 Task: Create Board Newsletter Design to Workspace Digital Product Management. Create Board Customer Journey Optimization to Workspace Digital Product Management. Create Board Product Launch Strategy and Execution to Workspace Digital Product Management
Action: Mouse moved to (435, 71)
Screenshot: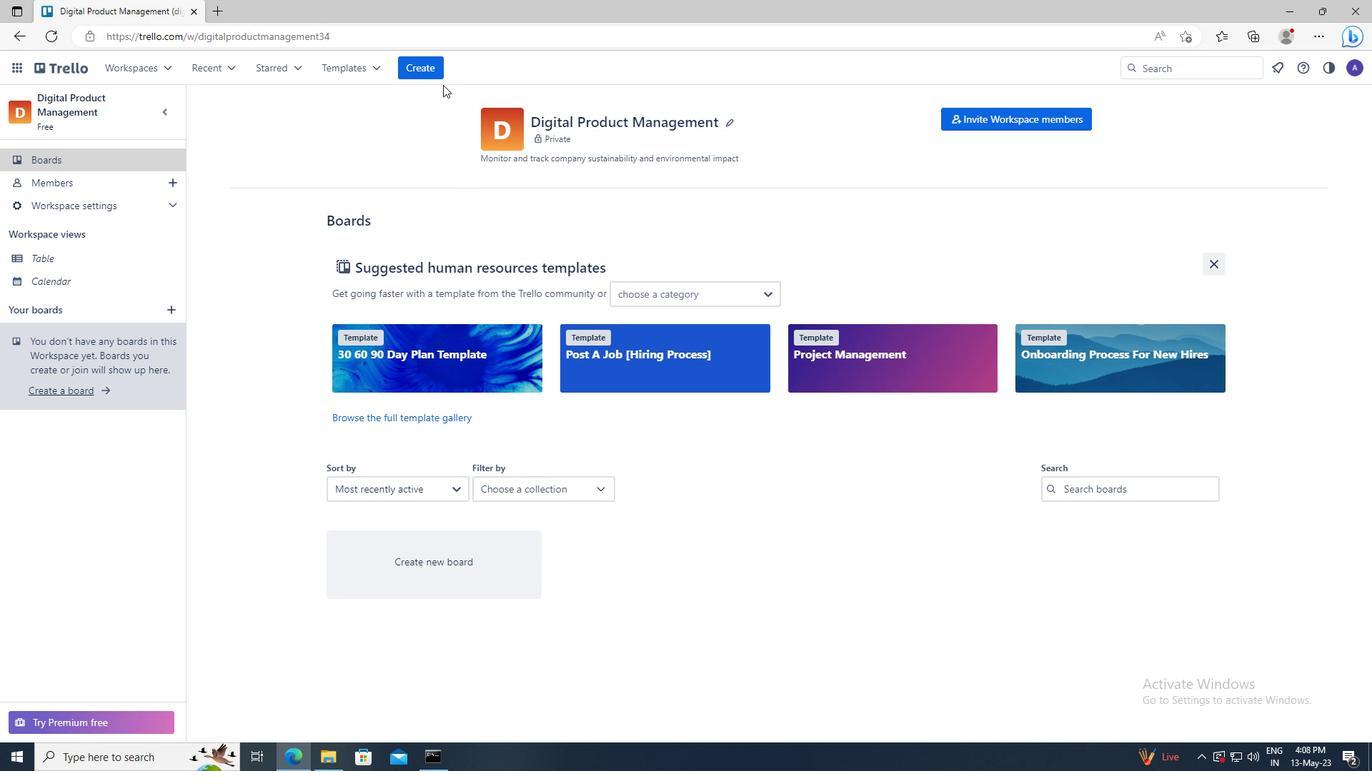 
Action: Mouse pressed left at (435, 71)
Screenshot: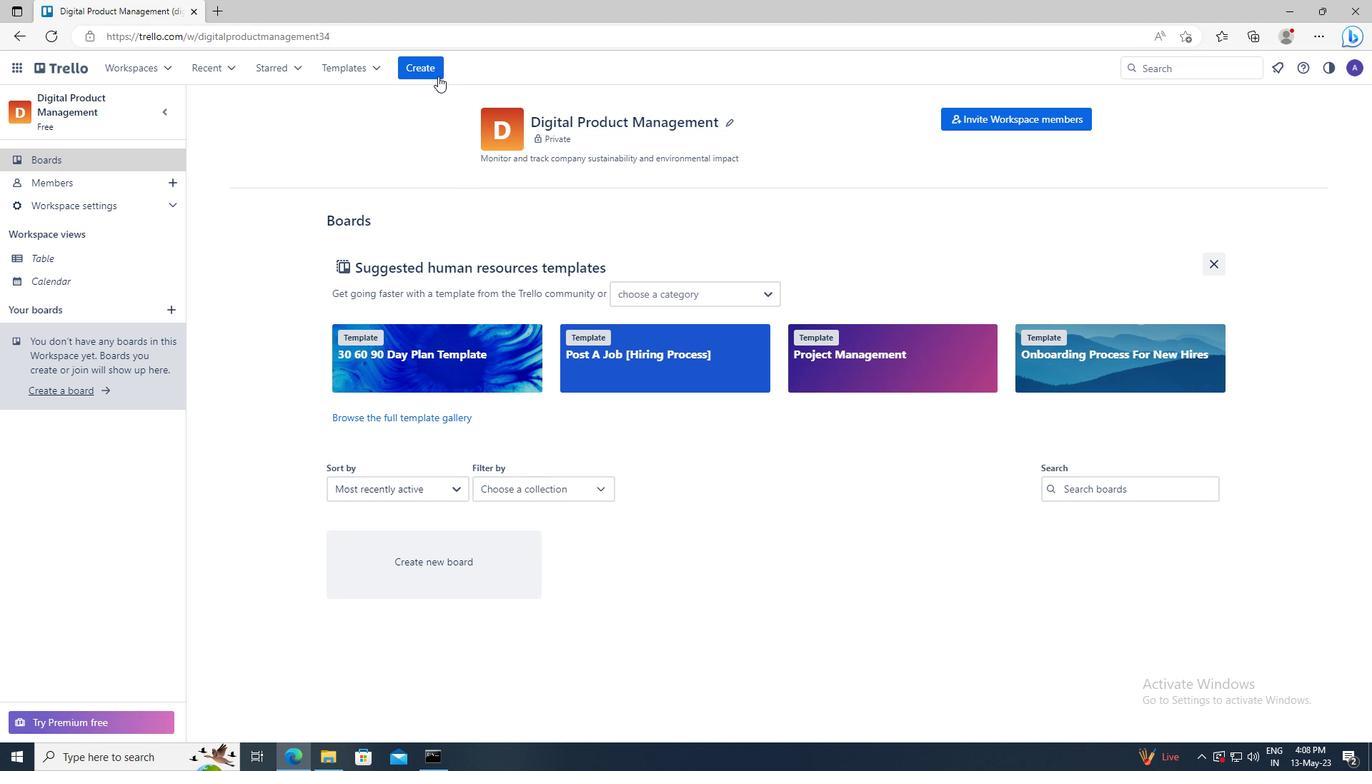 
Action: Mouse moved to (449, 117)
Screenshot: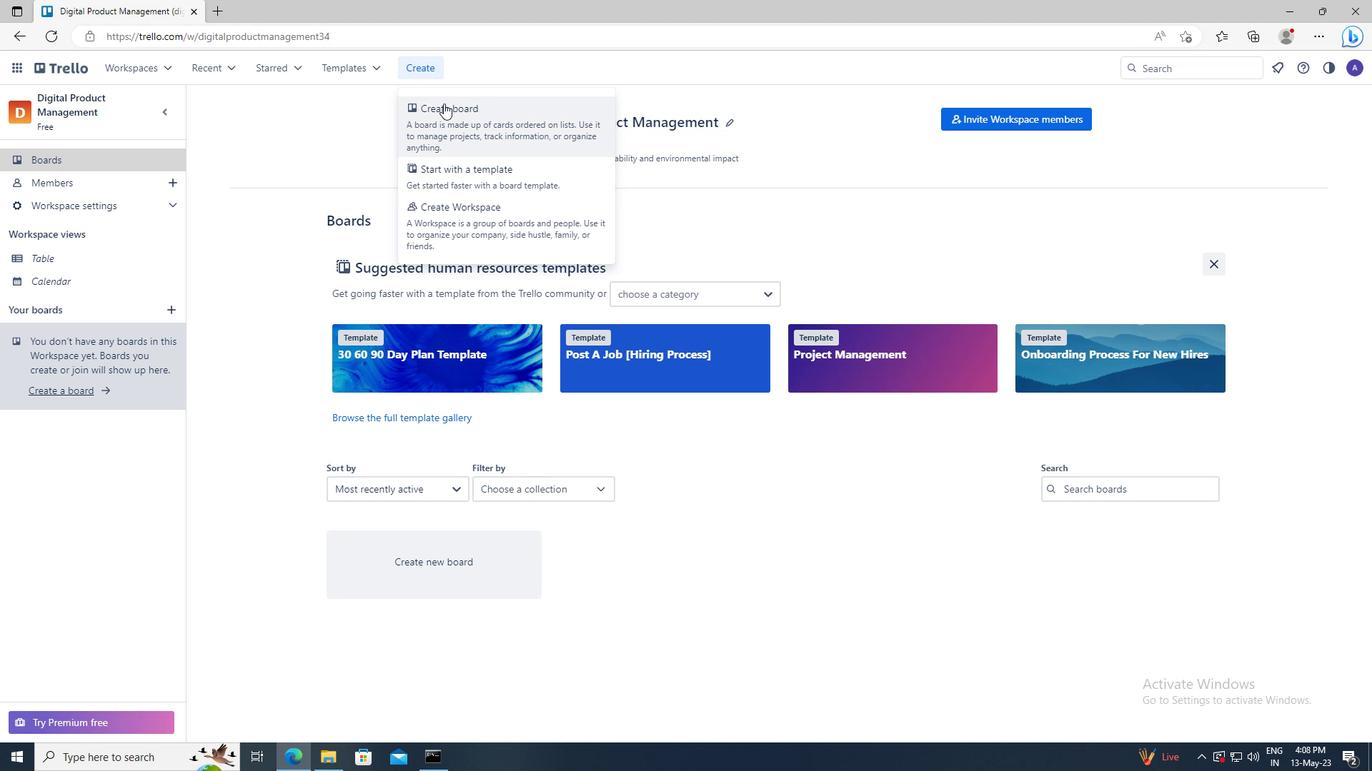 
Action: Mouse pressed left at (449, 117)
Screenshot: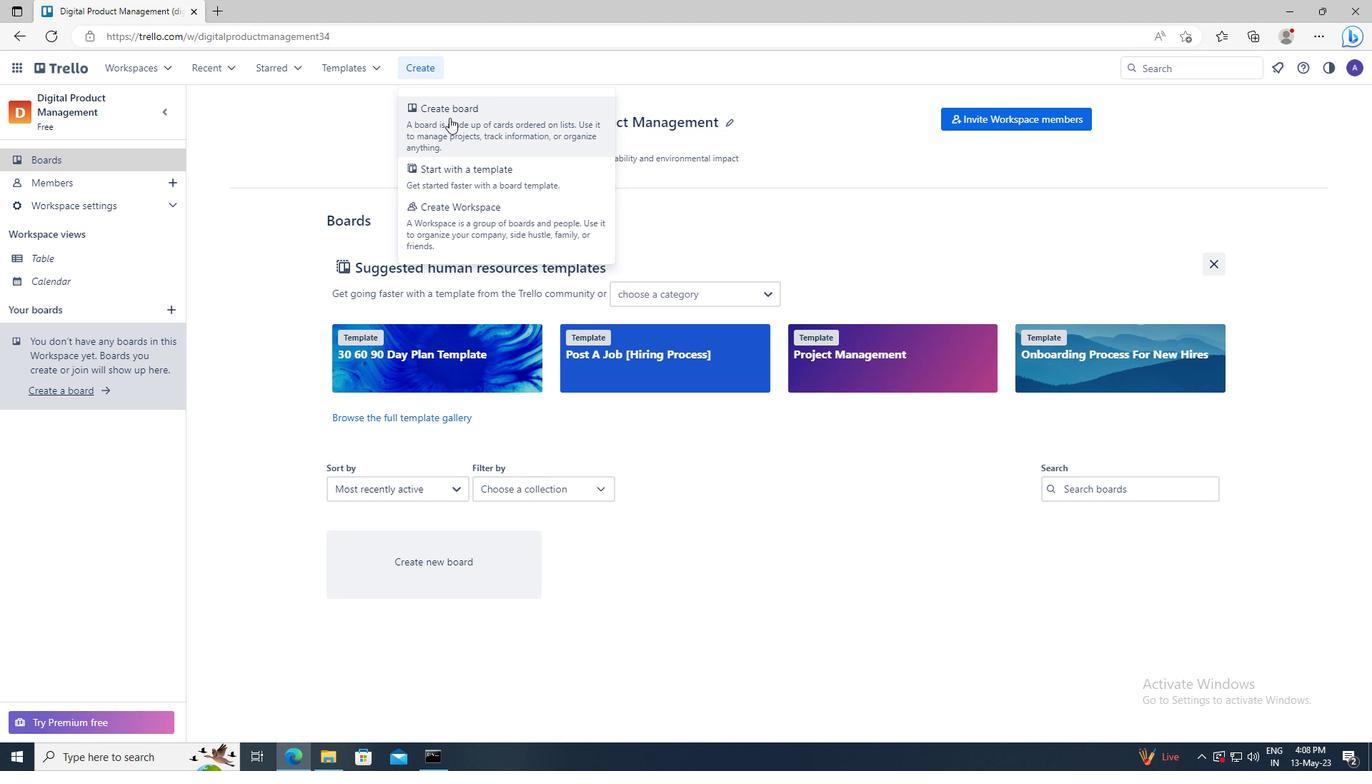 
Action: Mouse moved to (465, 330)
Screenshot: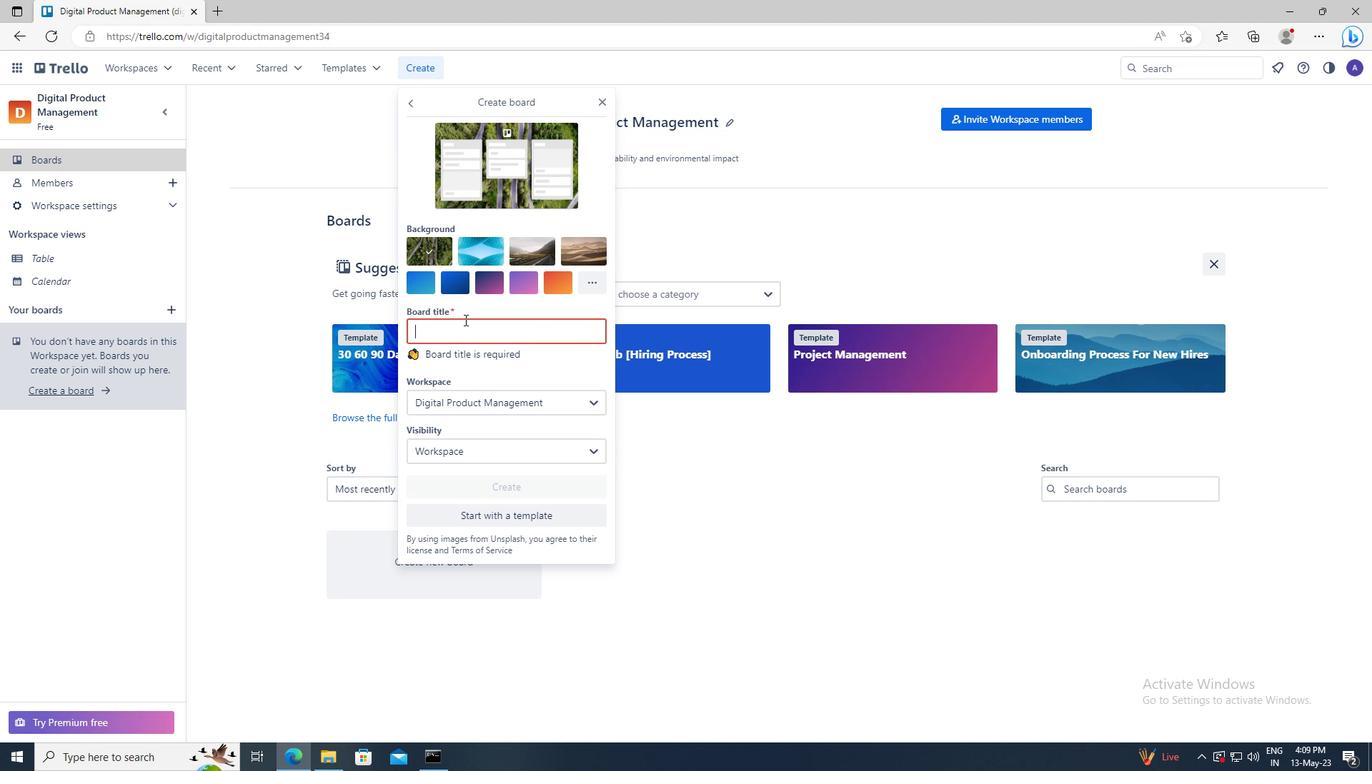 
Action: Mouse pressed left at (465, 330)
Screenshot: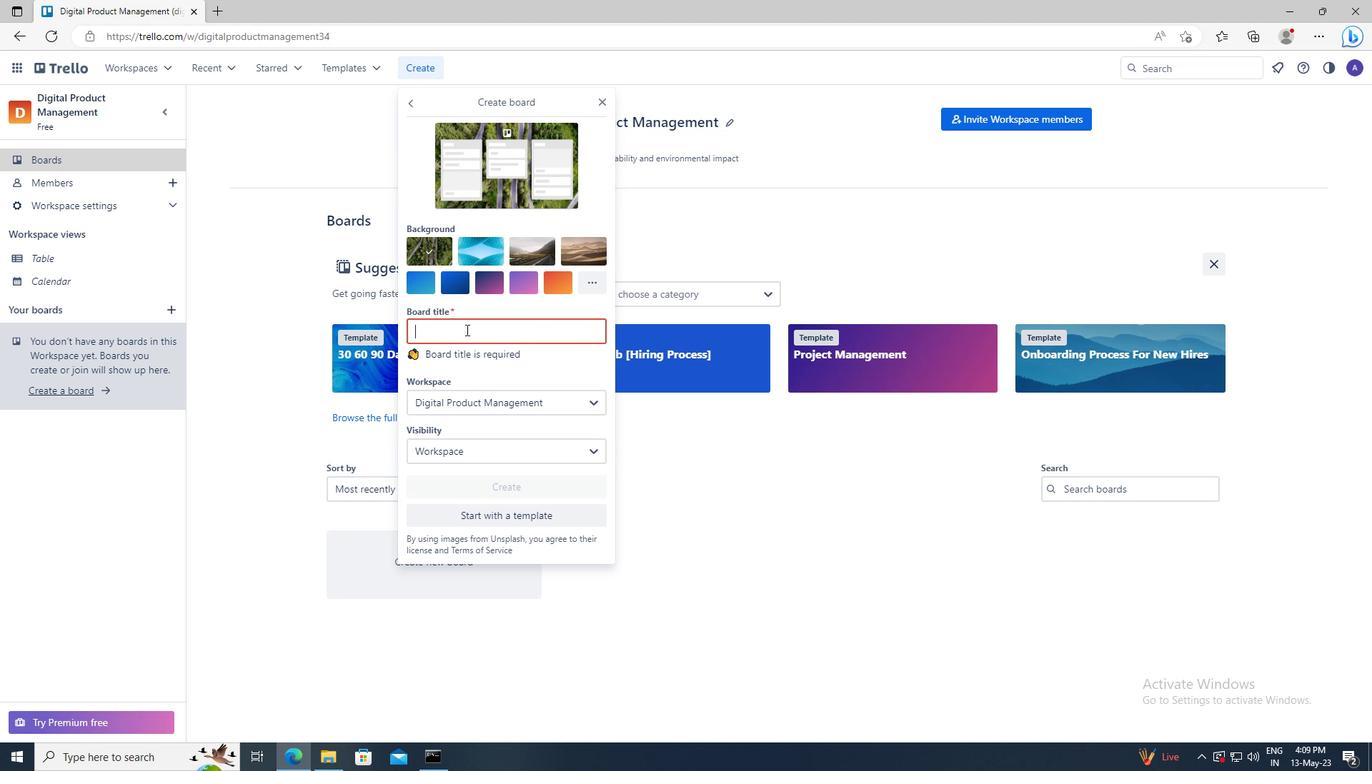 
Action: Key pressed <Key.shift>NEWSLETTER<Key.space><Key.shift>DESIGN
Screenshot: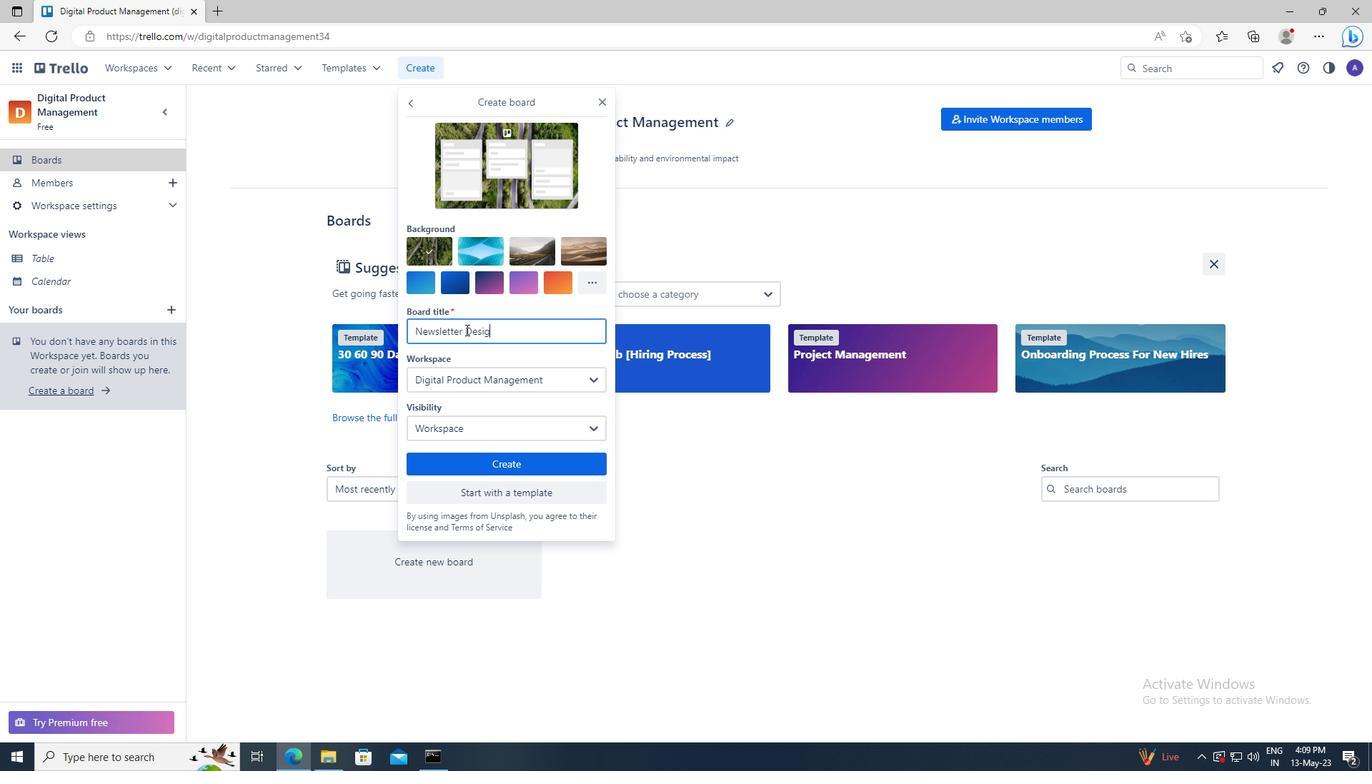 
Action: Mouse moved to (481, 463)
Screenshot: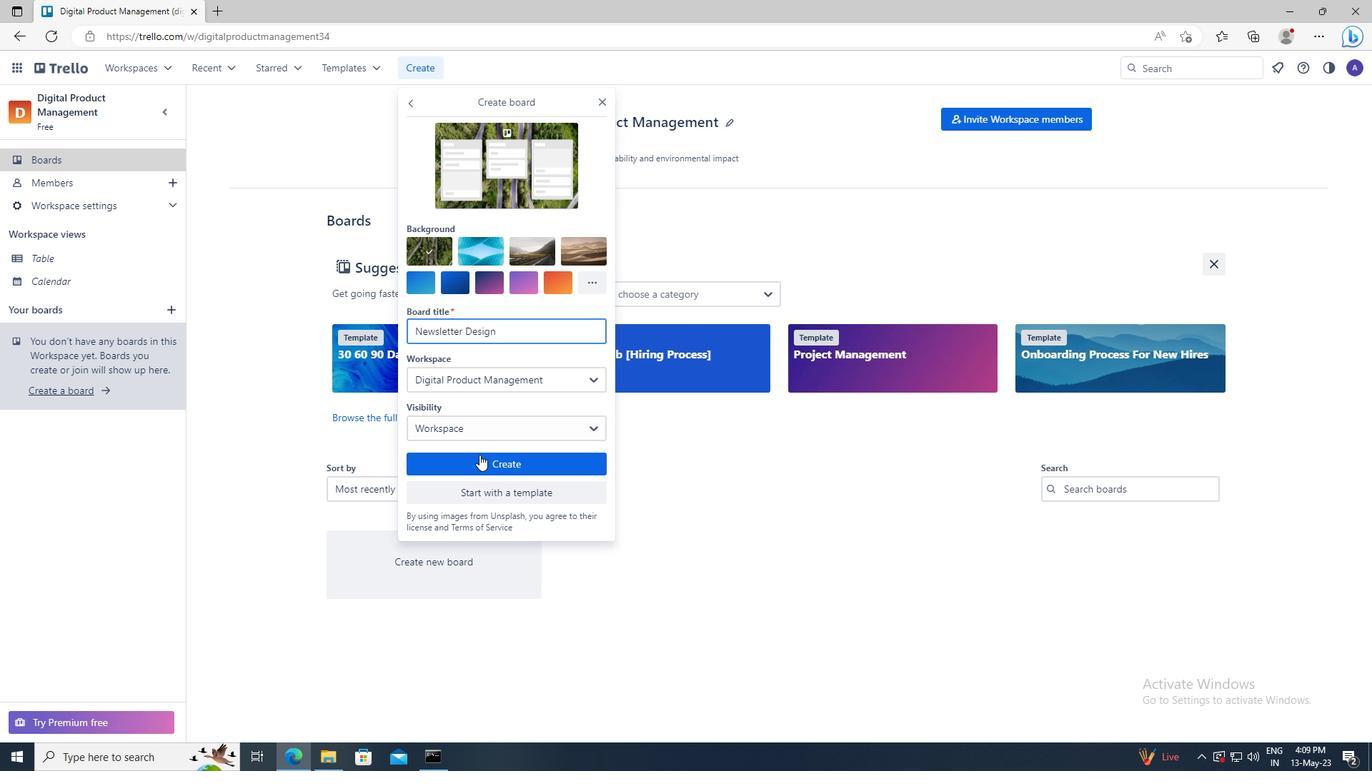 
Action: Mouse pressed left at (481, 463)
Screenshot: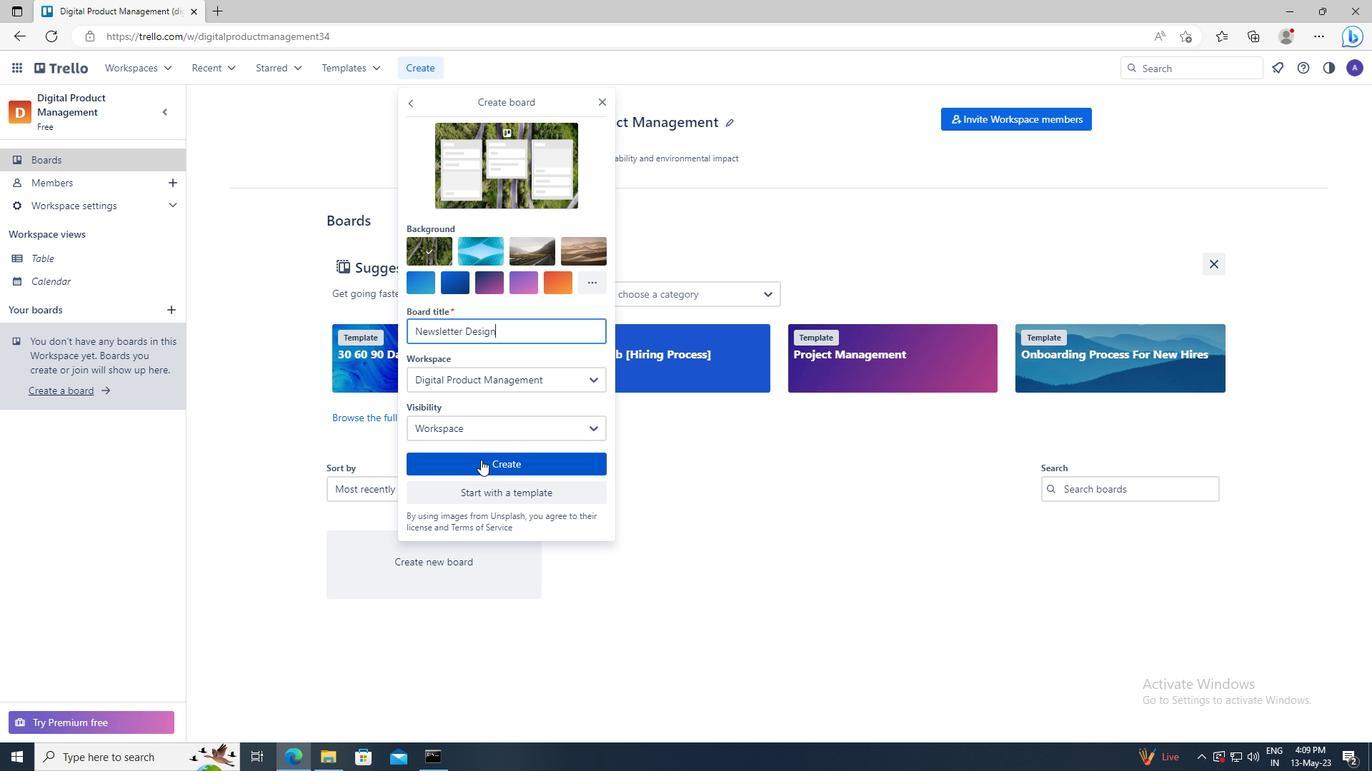 
Action: Mouse moved to (425, 71)
Screenshot: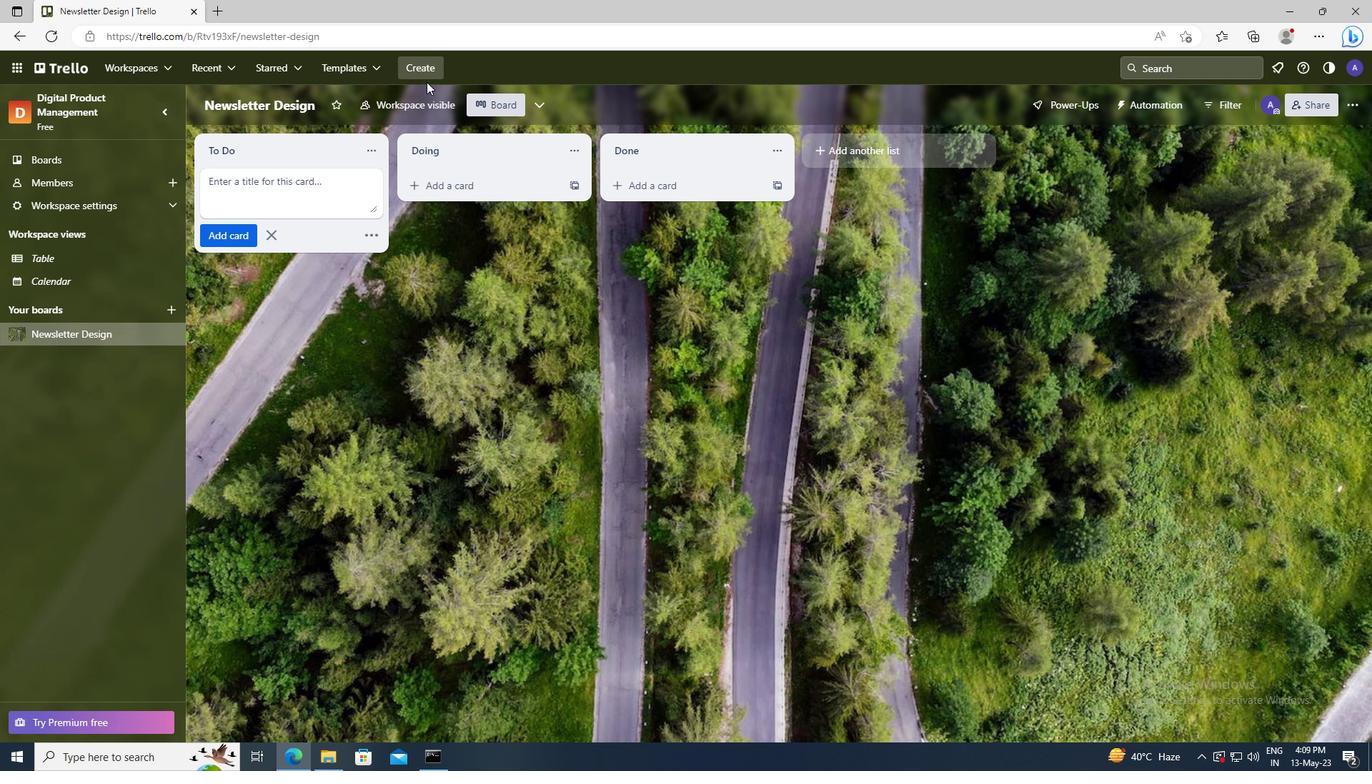 
Action: Mouse pressed left at (425, 71)
Screenshot: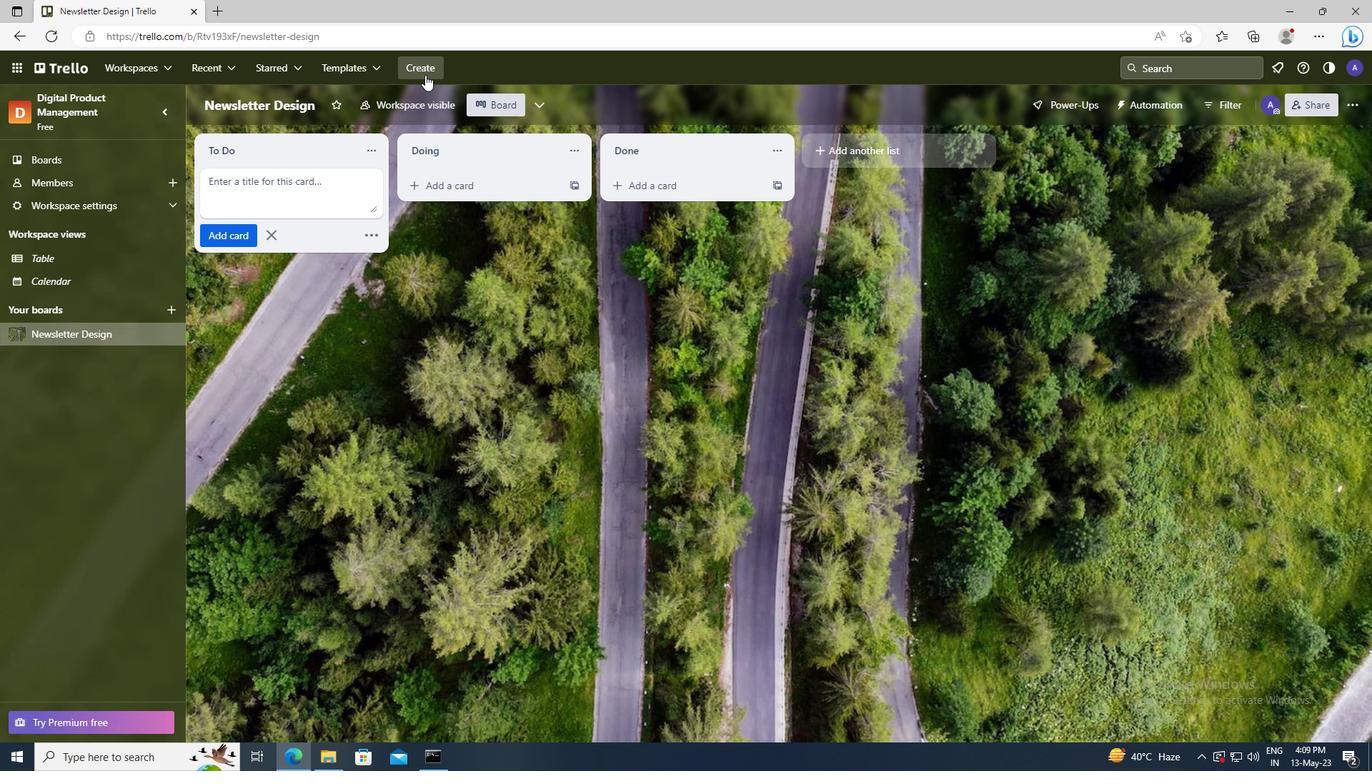 
Action: Mouse moved to (436, 129)
Screenshot: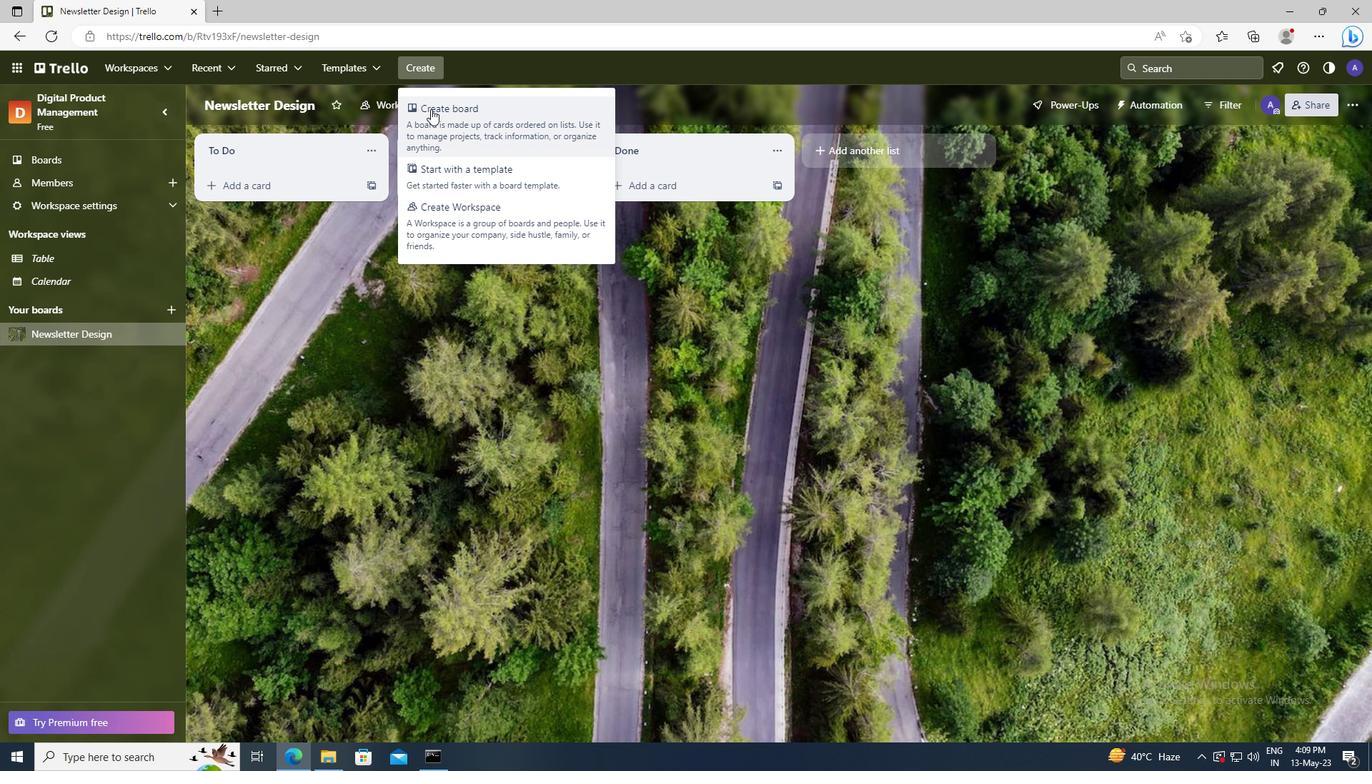 
Action: Mouse pressed left at (436, 129)
Screenshot: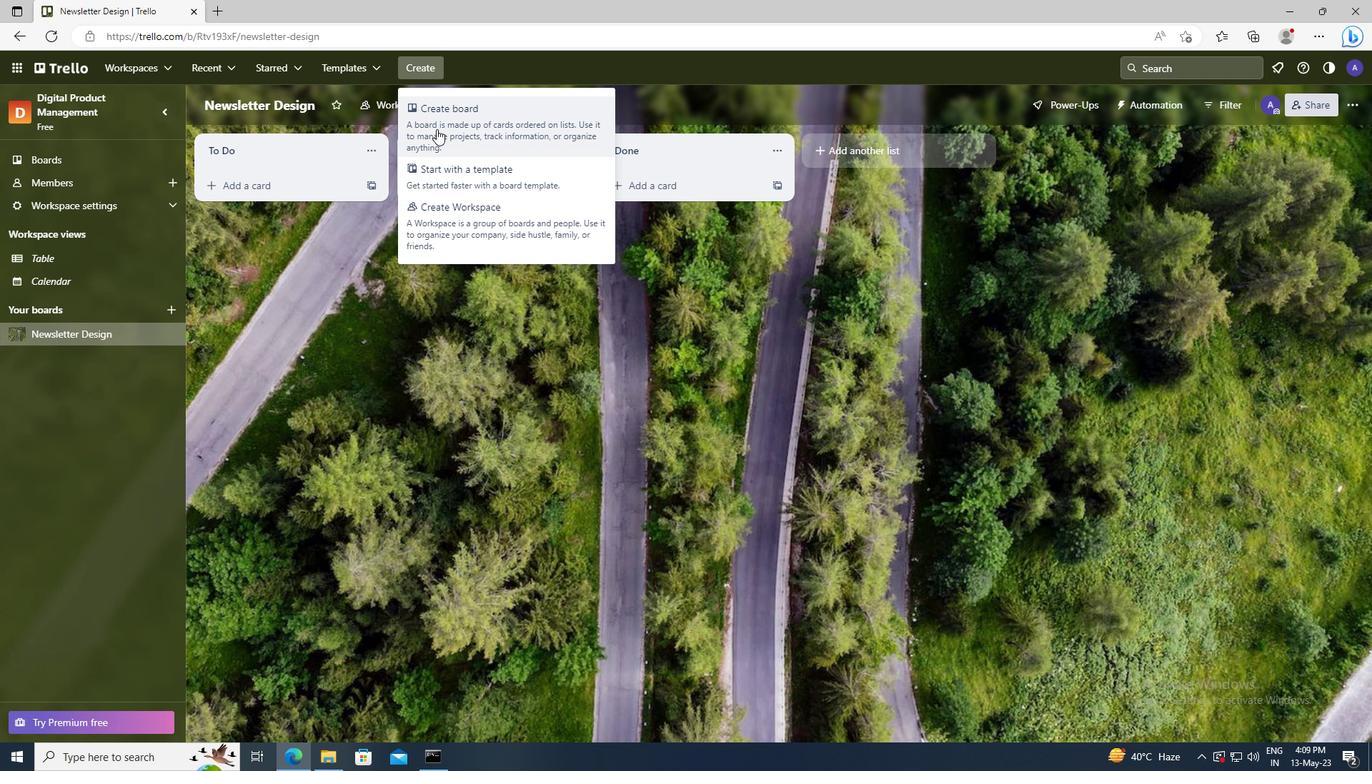
Action: Mouse moved to (449, 330)
Screenshot: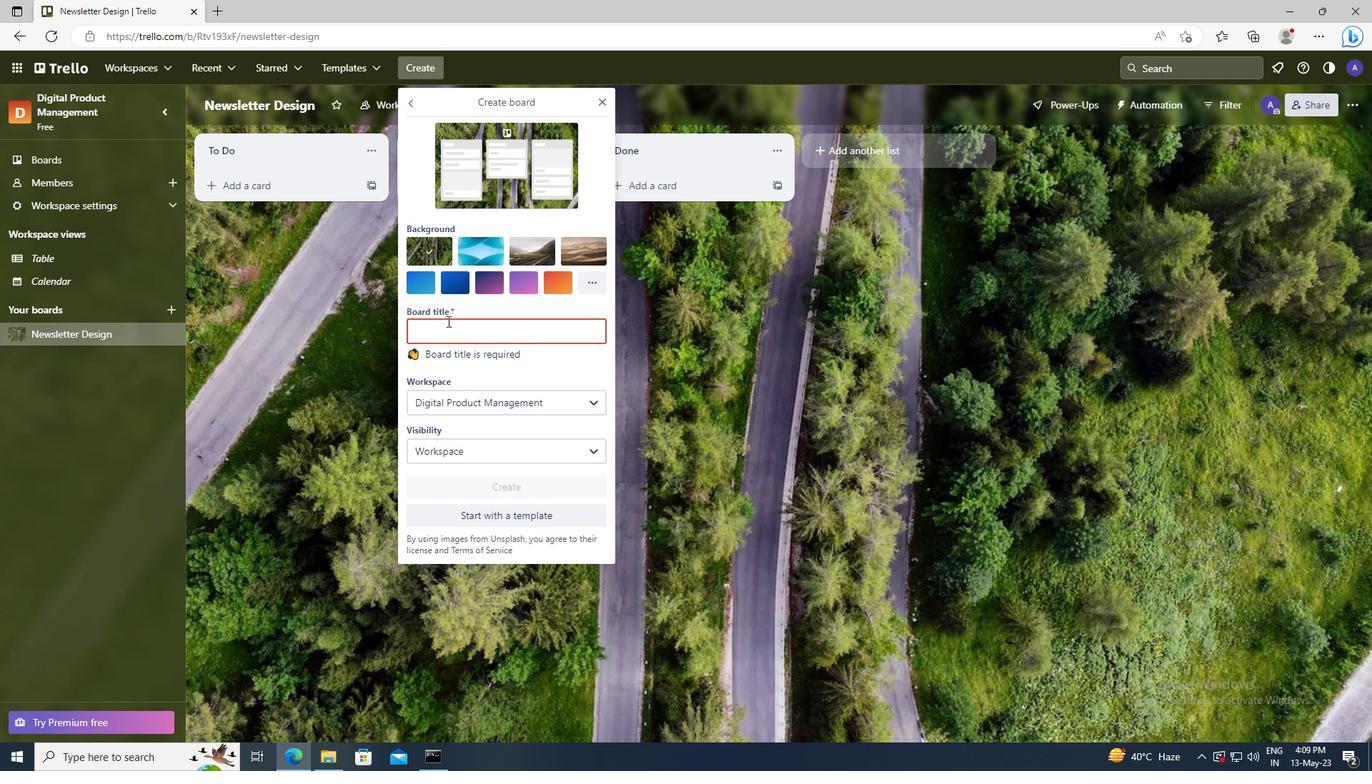 
Action: Mouse pressed left at (449, 330)
Screenshot: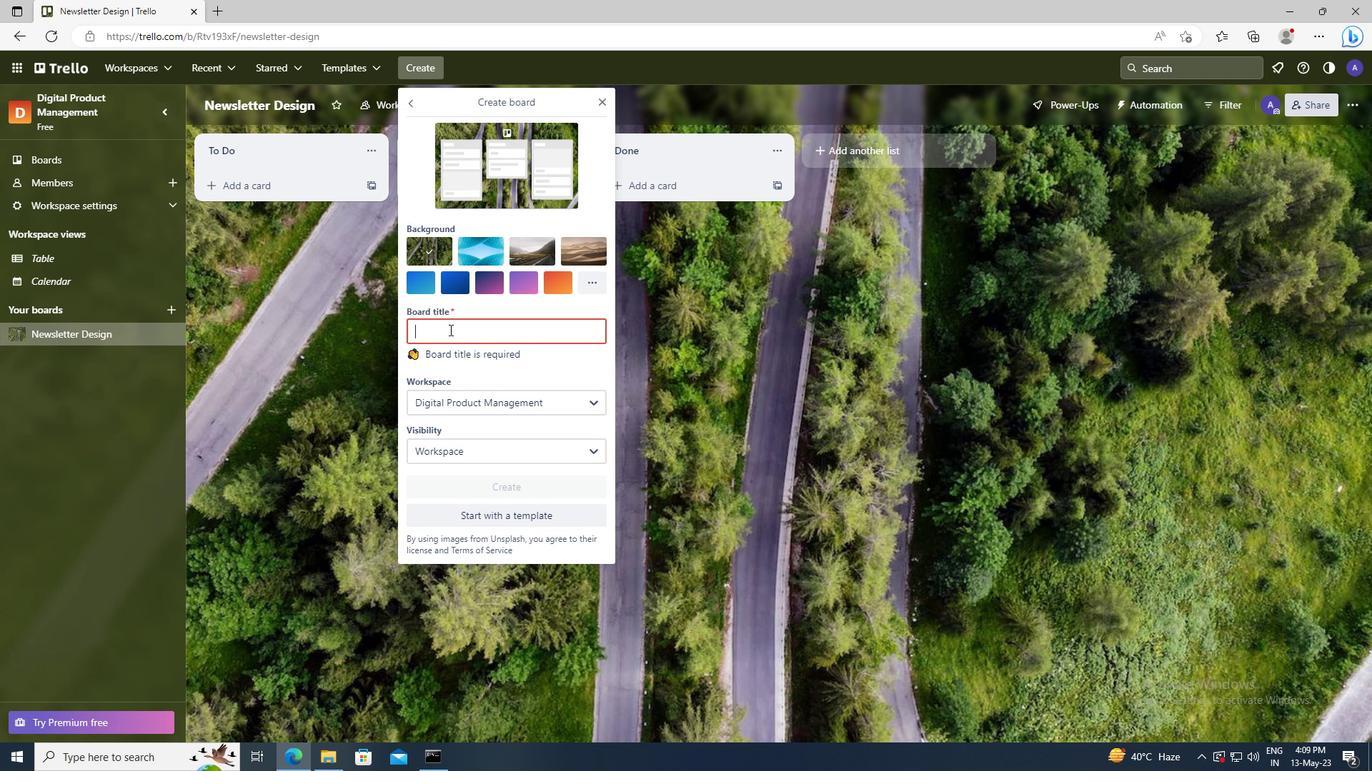 
Action: Key pressed <Key.shift>CUSTOMER<Key.space><Key.shift>JOURNEY<Key.space><Key.shift>OPTIMIZATION
Screenshot: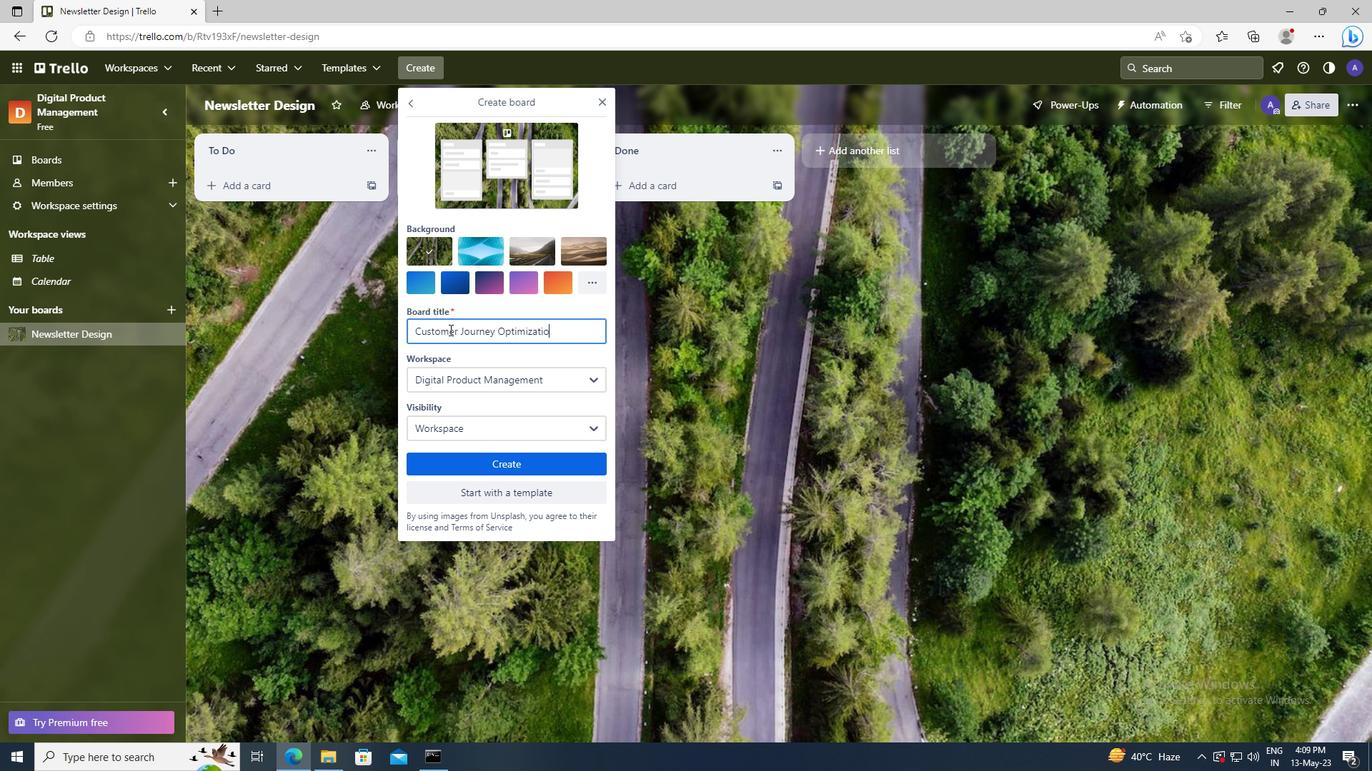 
Action: Mouse moved to (473, 465)
Screenshot: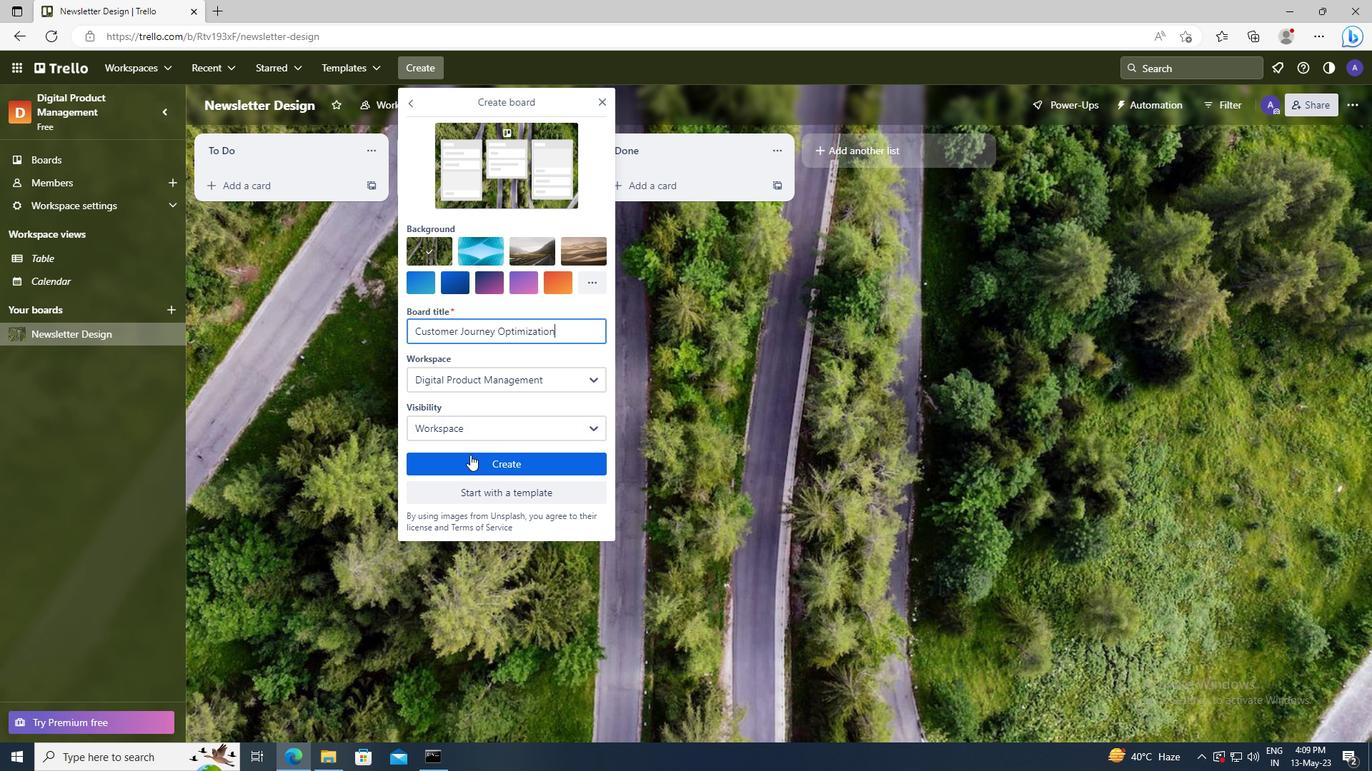 
Action: Mouse pressed left at (473, 465)
Screenshot: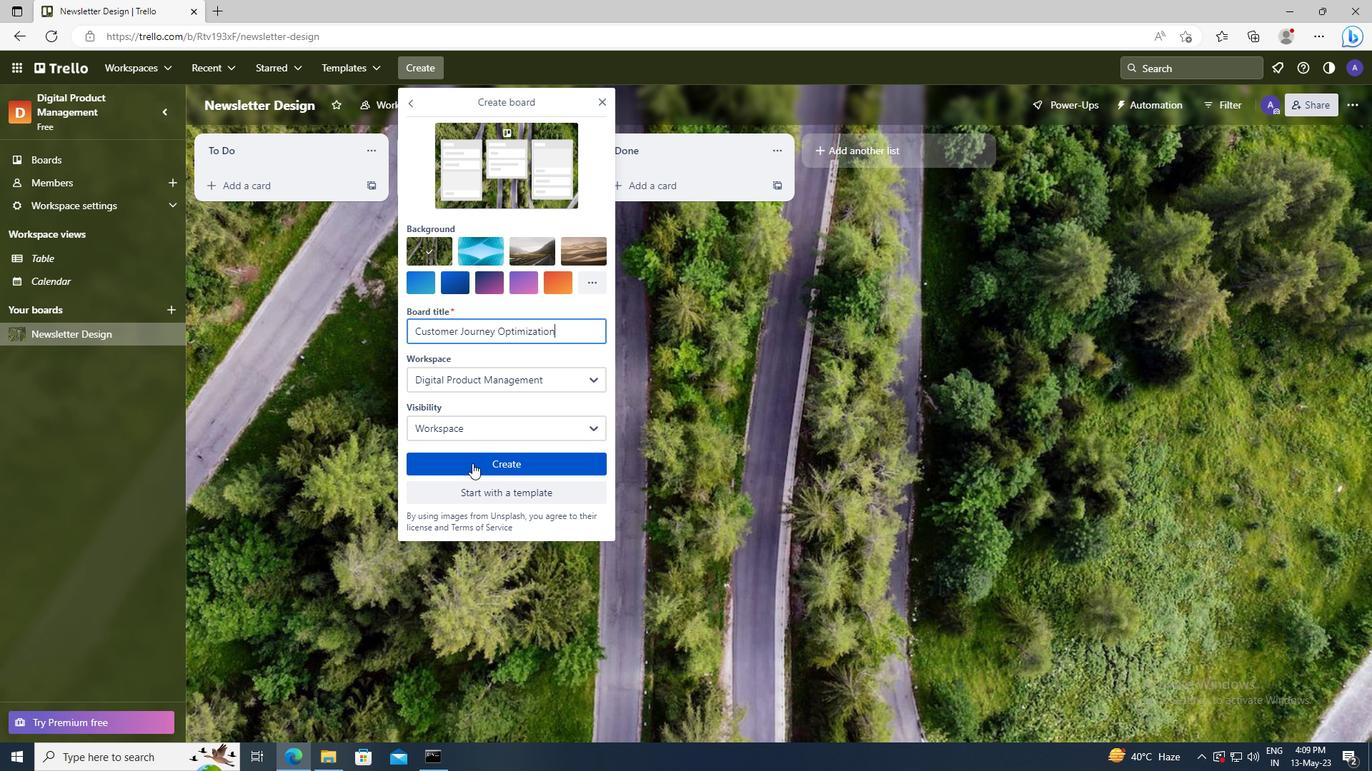
Action: Mouse moved to (417, 70)
Screenshot: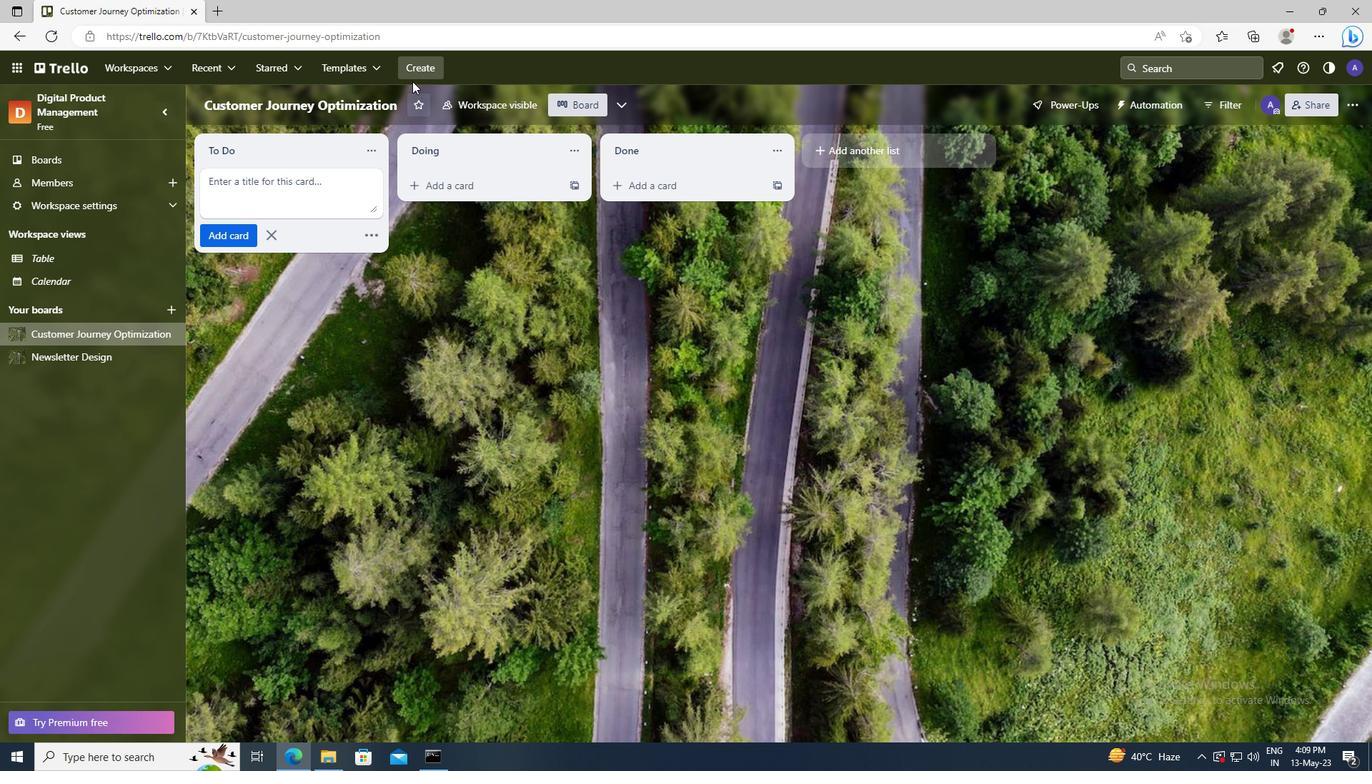 
Action: Mouse pressed left at (417, 70)
Screenshot: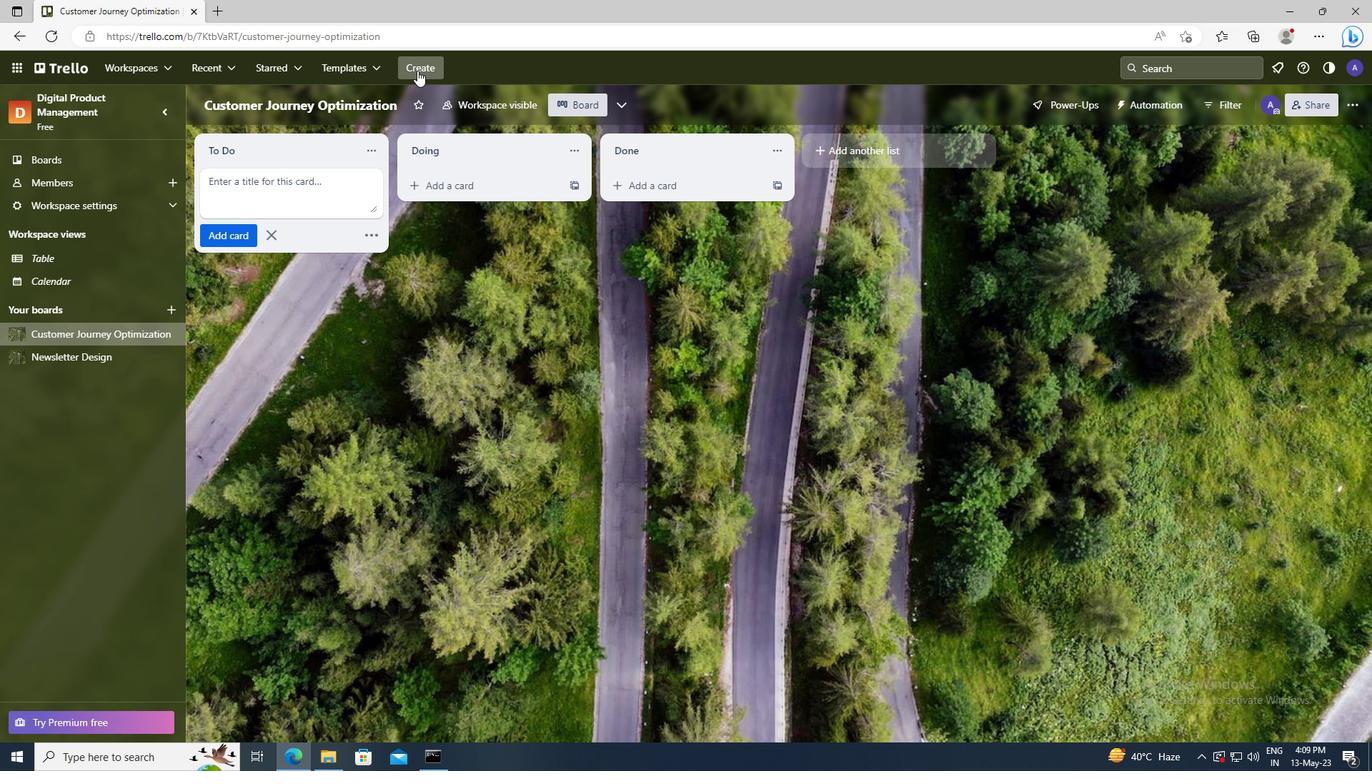 
Action: Mouse moved to (435, 116)
Screenshot: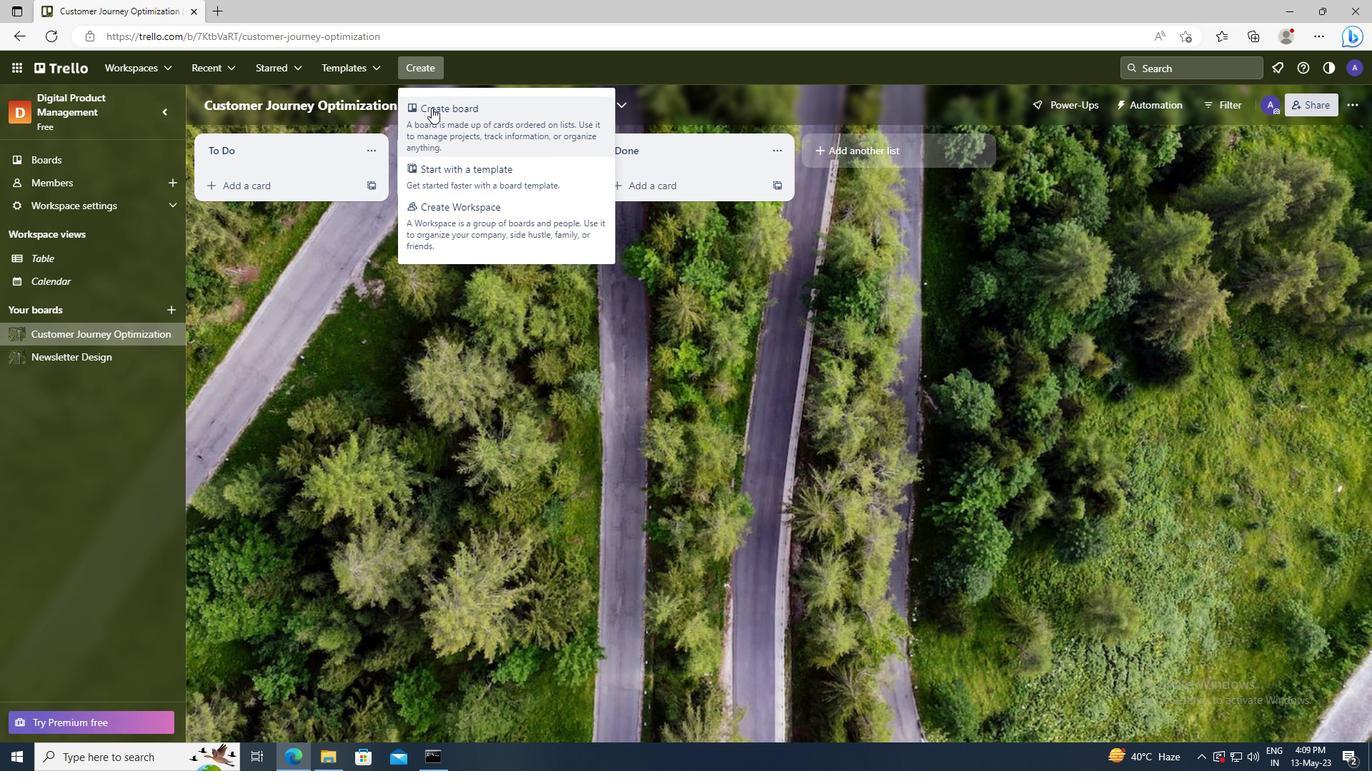 
Action: Mouse pressed left at (435, 116)
Screenshot: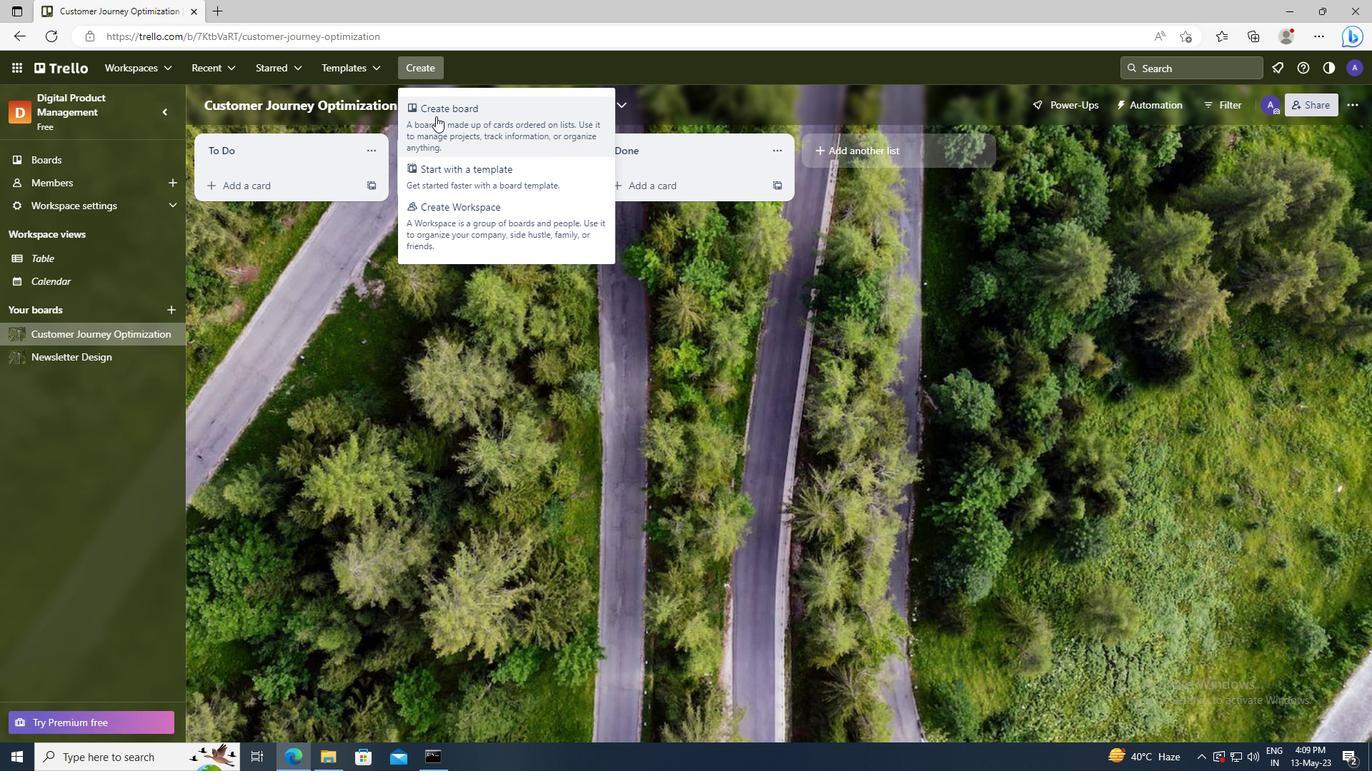 
Action: Mouse moved to (452, 328)
Screenshot: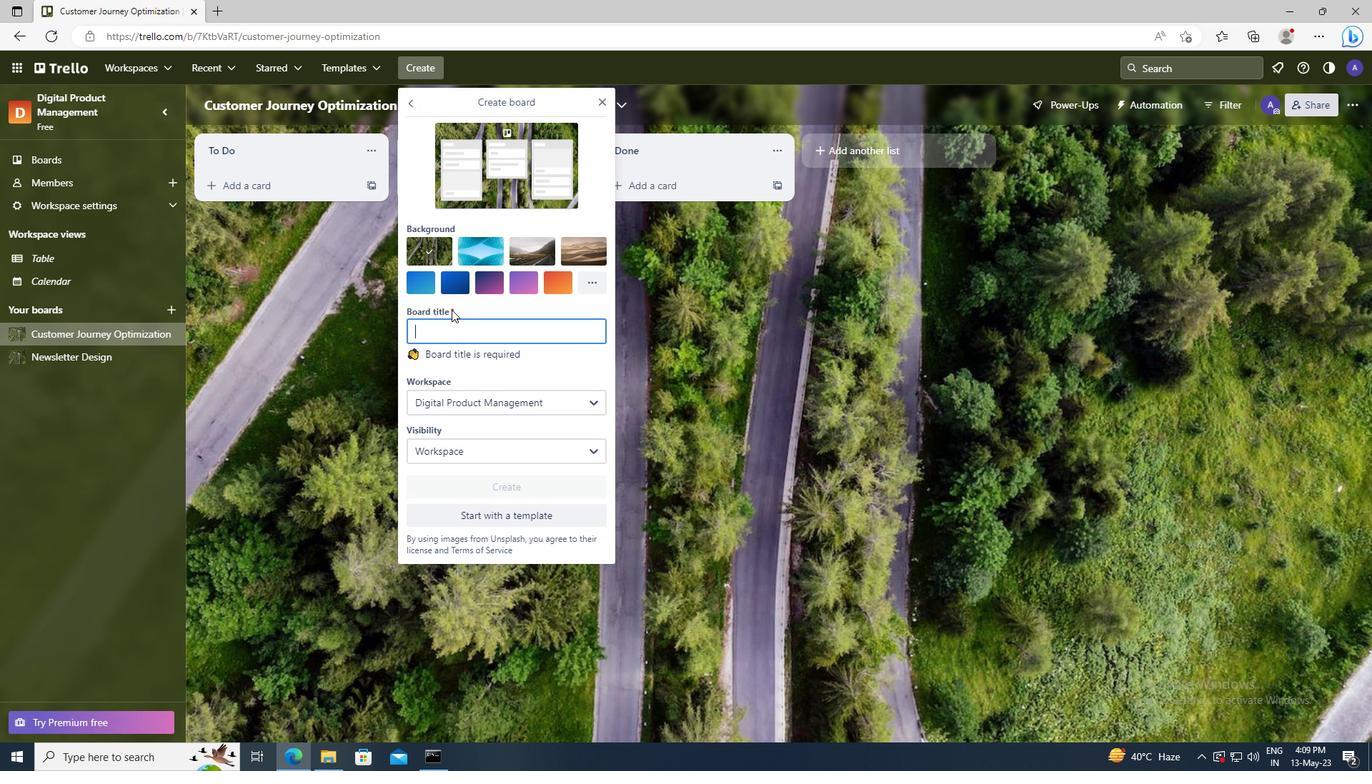 
Action: Mouse pressed left at (452, 328)
Screenshot: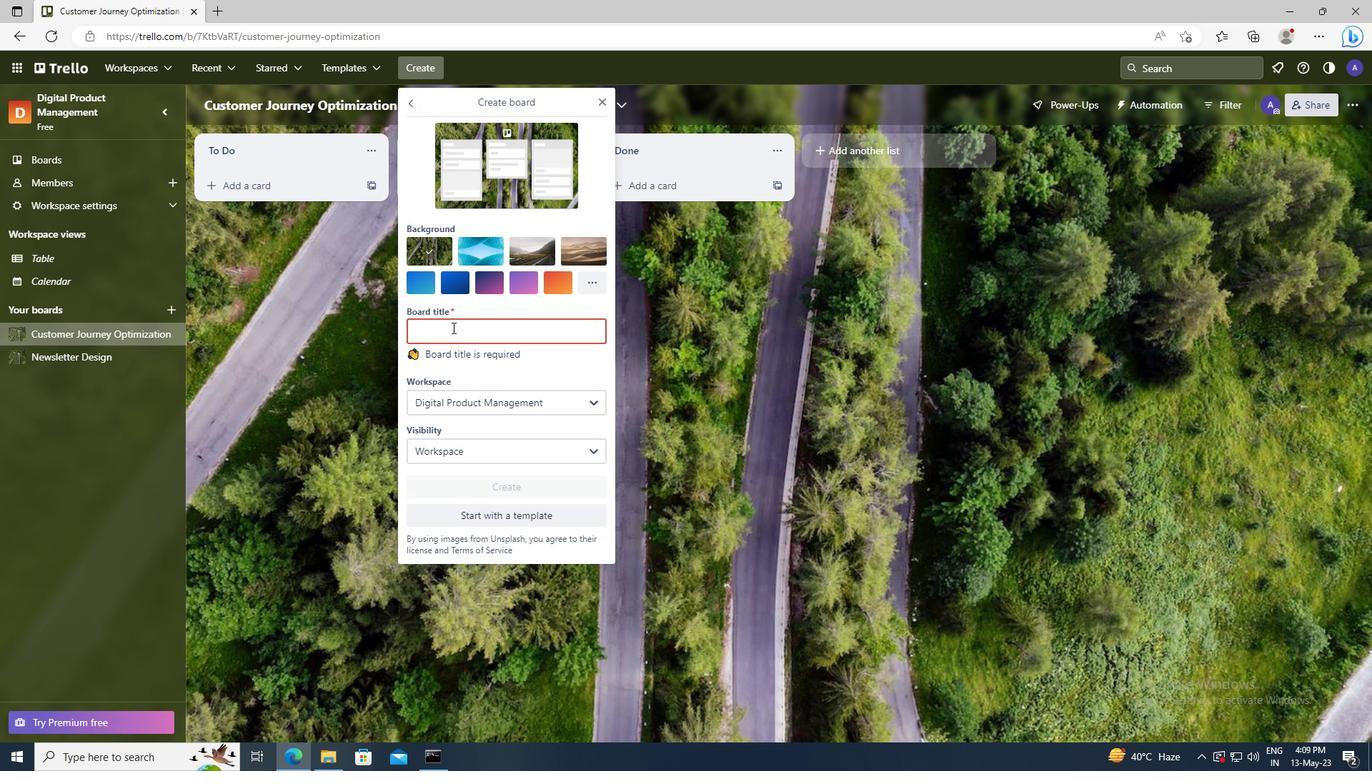 
Action: Key pressed <Key.shift>PRODUCT<Key.space><Key.shift>LAUNCH<Key.space><Key.shift_r>STRATEGY<Key.space>AND<Key.space><Key.shift>EXECUTION
Screenshot: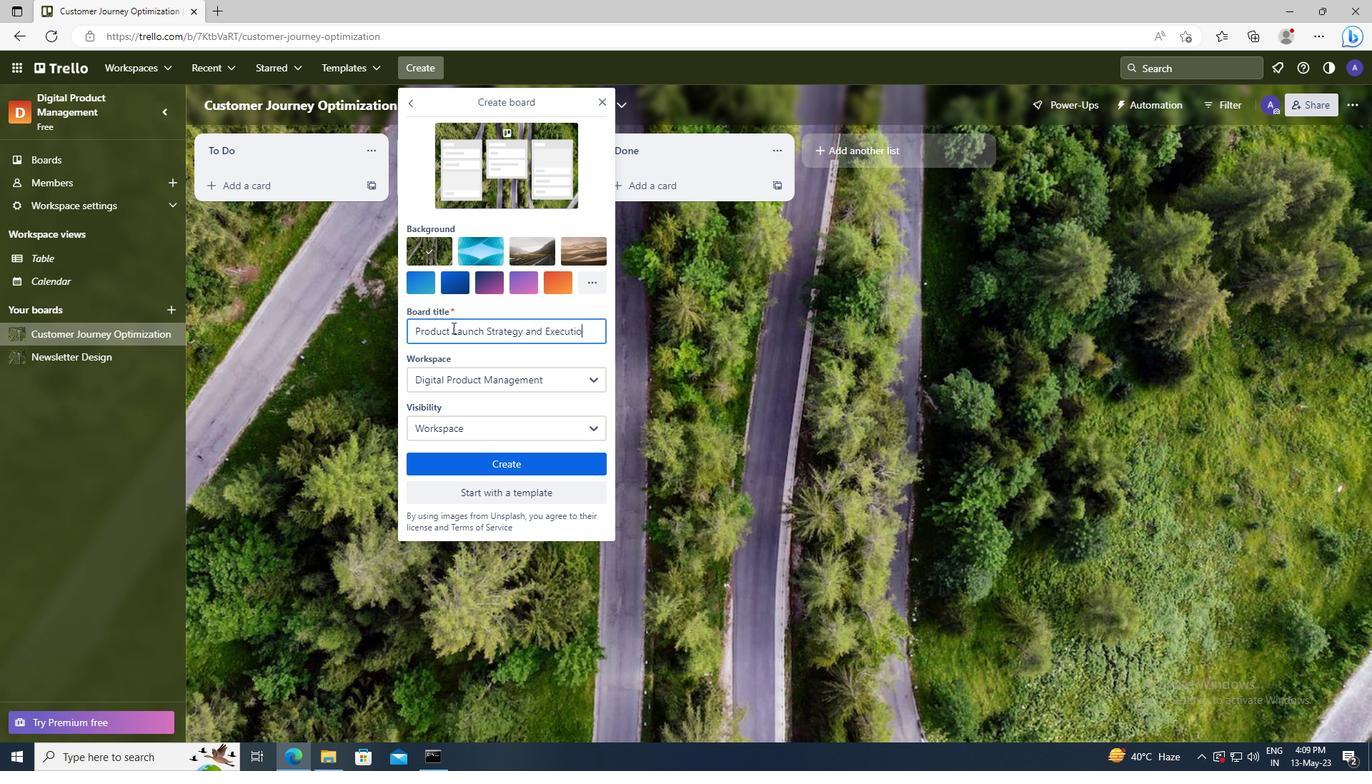 
Action: Mouse moved to (471, 467)
Screenshot: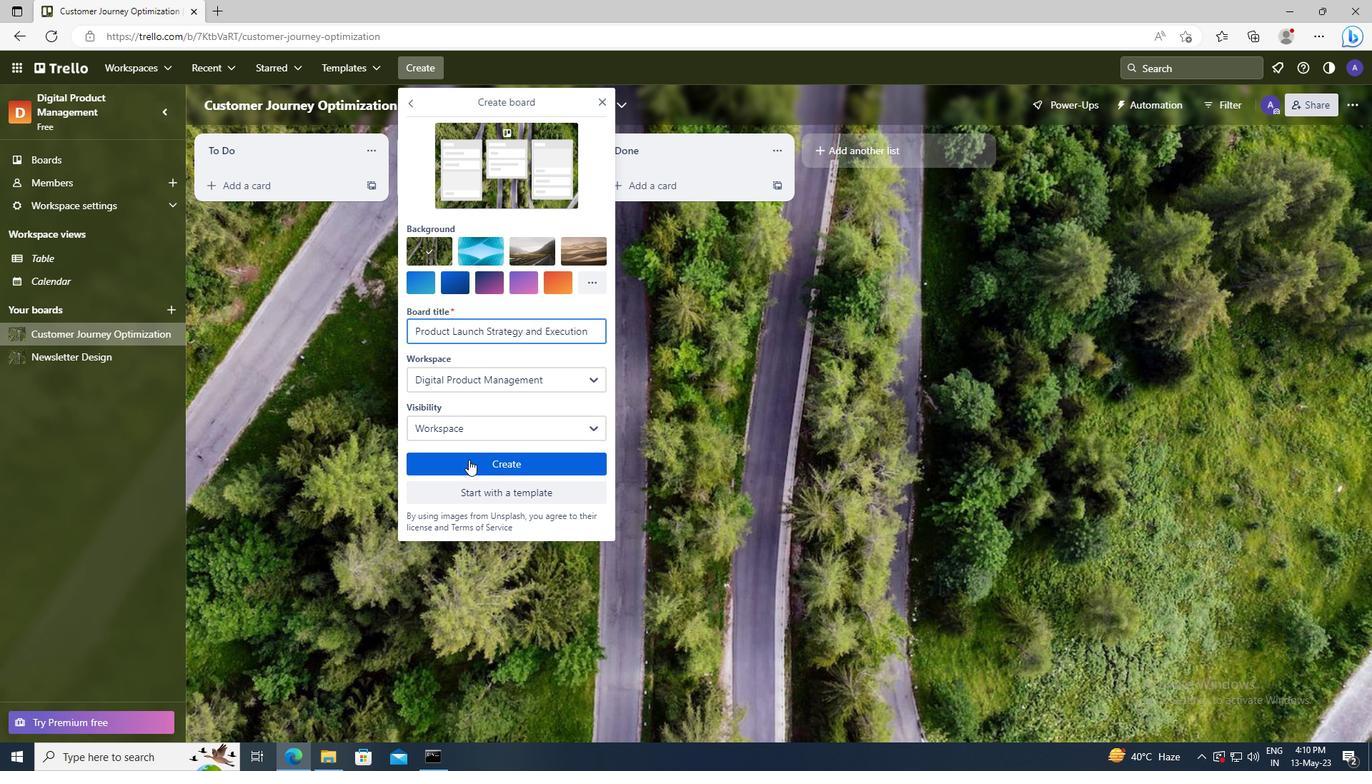 
Action: Mouse pressed left at (471, 467)
Screenshot: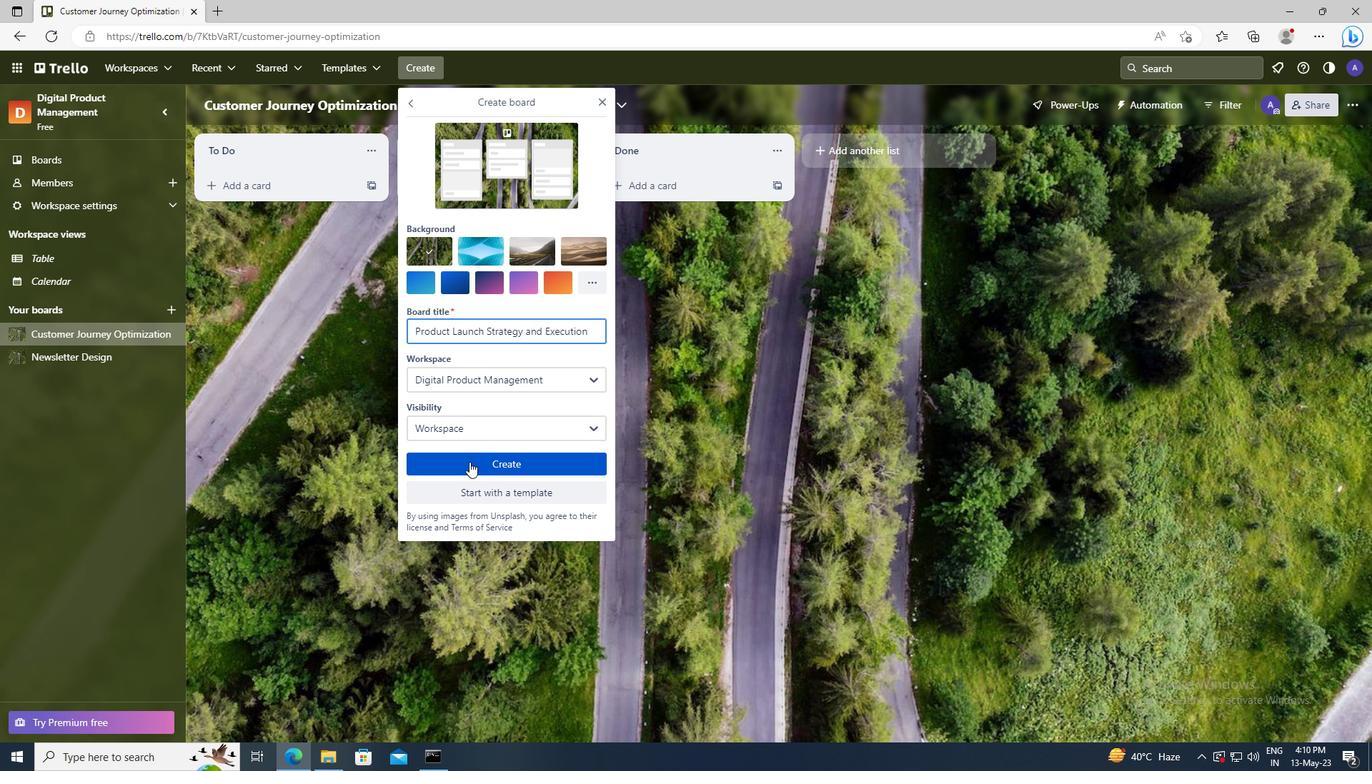 
